 Task: Add a signature Faith Turner containing 'Have a great summer vacation, Faith Turner' to email address softage.1@softage.net and add a folder Landscaping
Action: Mouse moved to (114, 142)
Screenshot: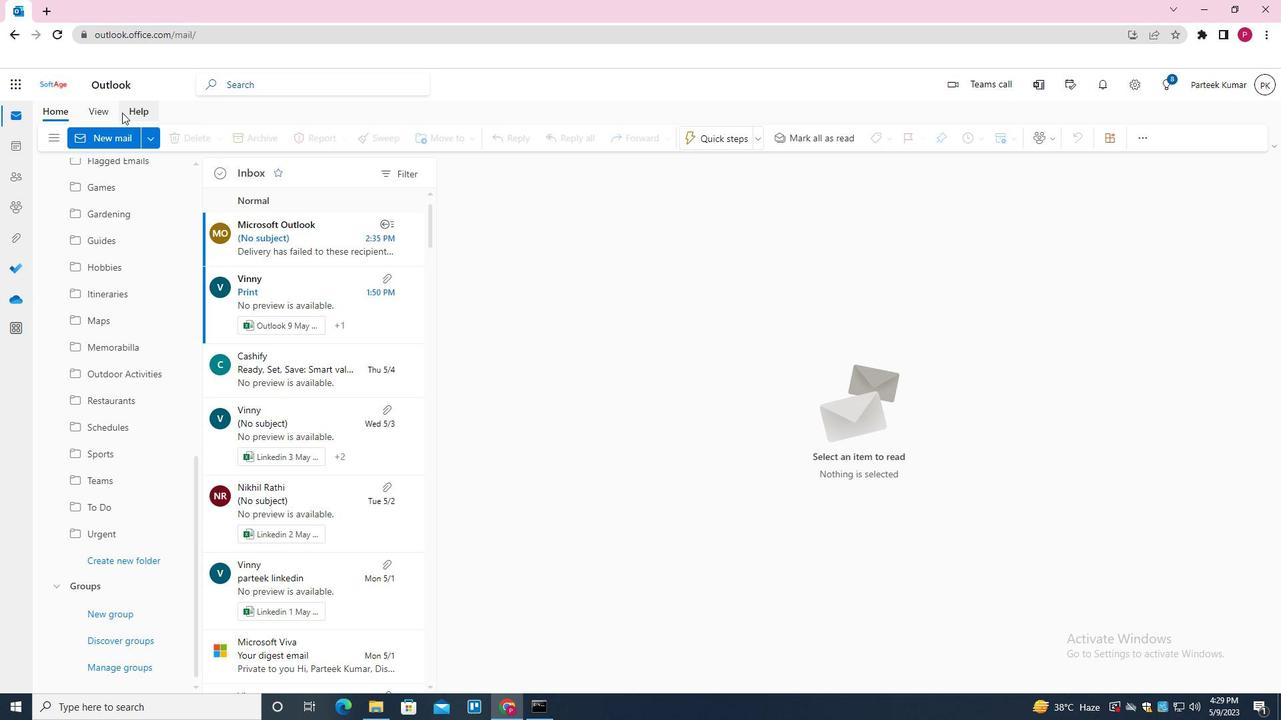 
Action: Mouse pressed left at (114, 142)
Screenshot: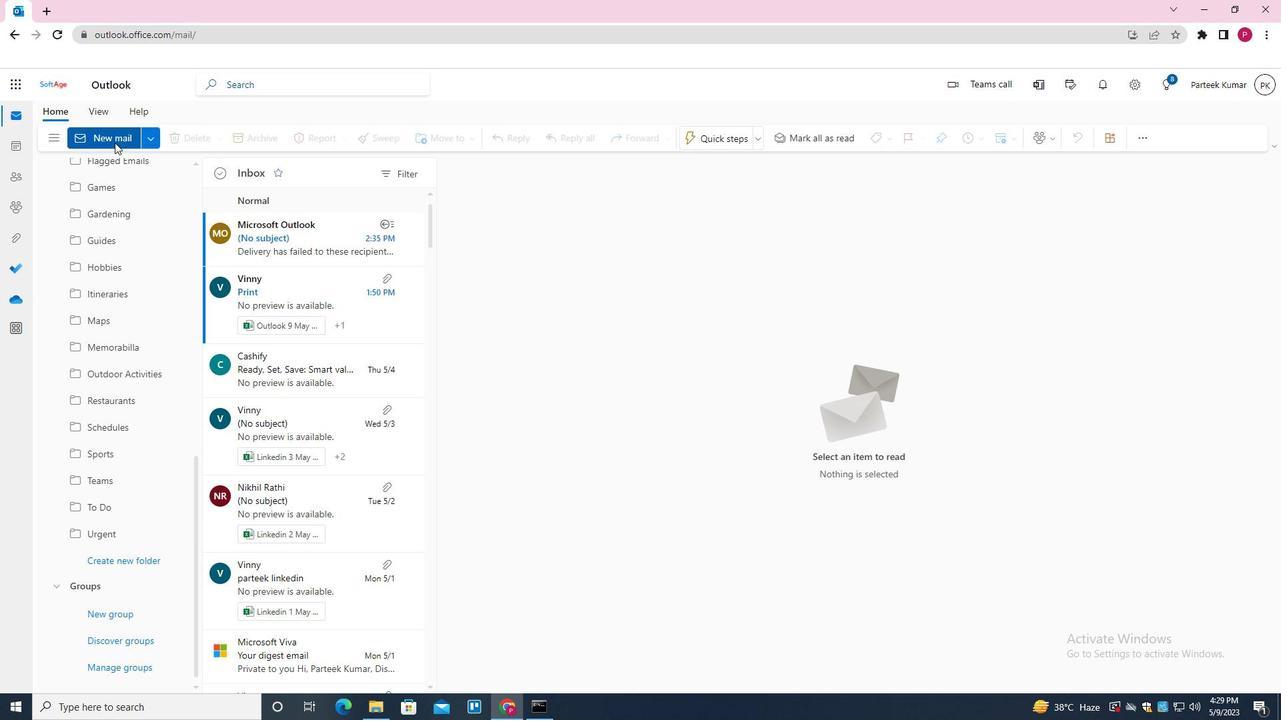 
Action: Mouse moved to (594, 343)
Screenshot: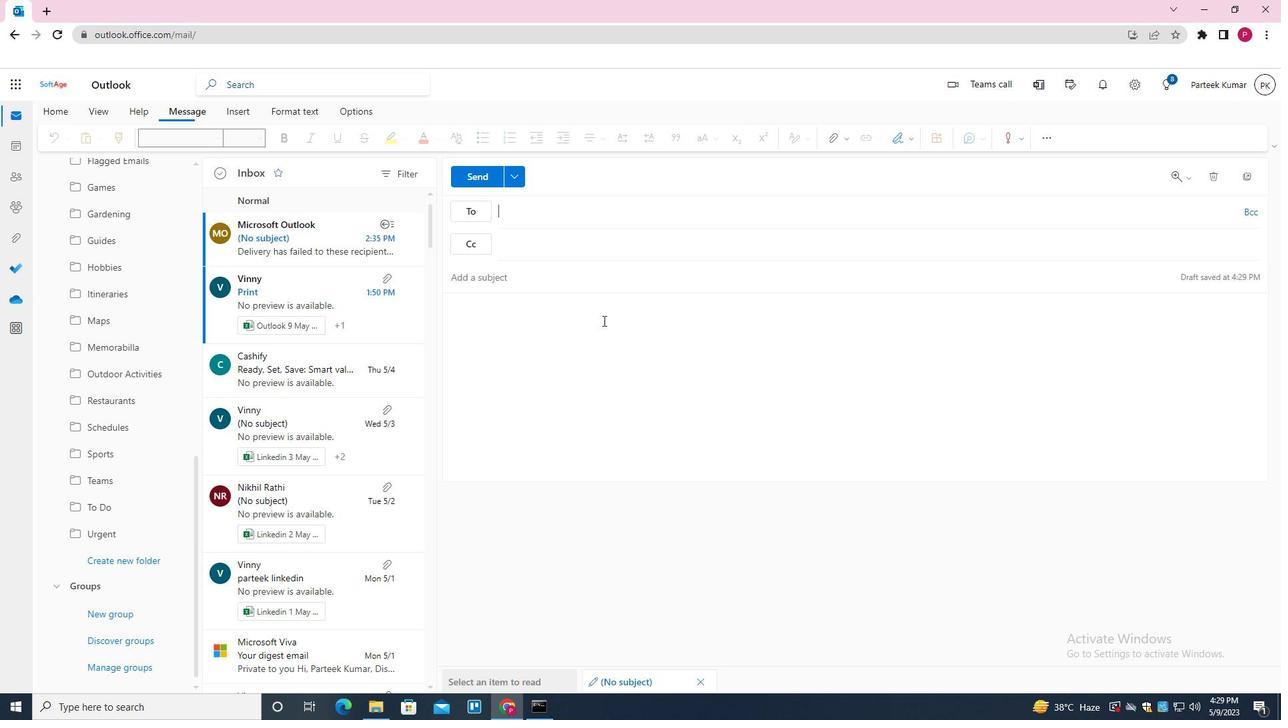 
Action: Mouse pressed left at (594, 343)
Screenshot: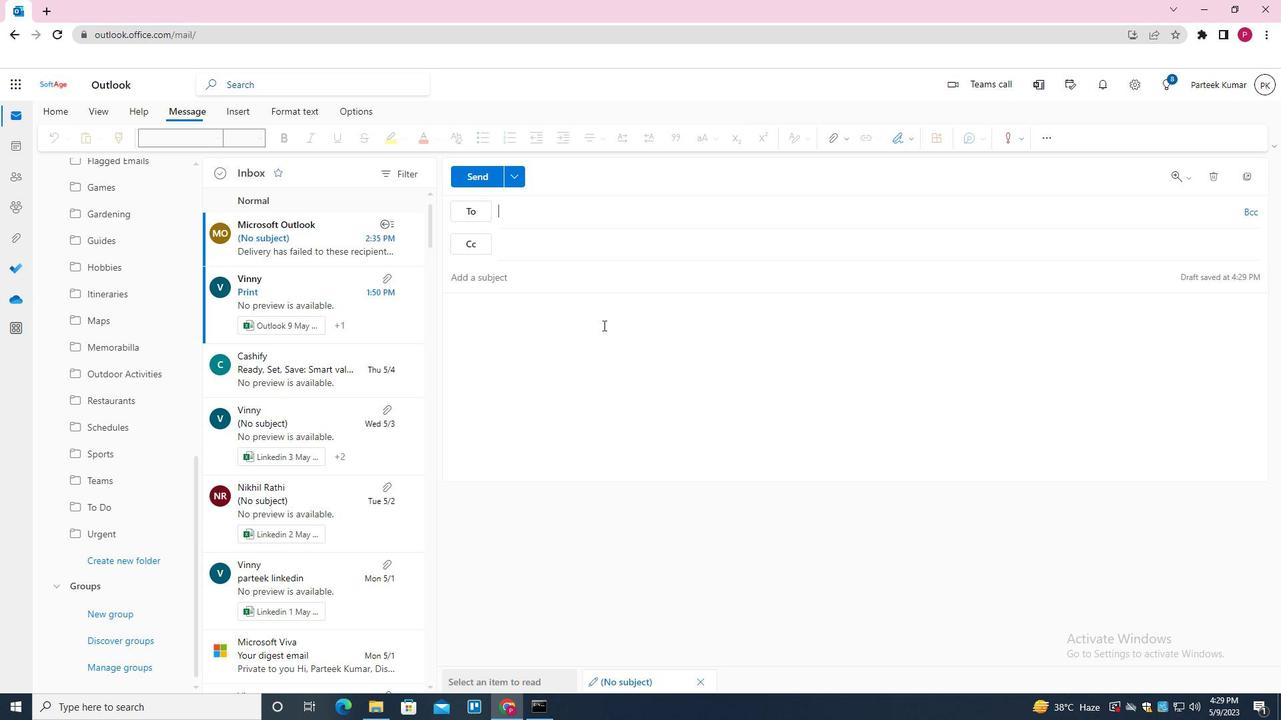 
Action: Mouse moved to (906, 137)
Screenshot: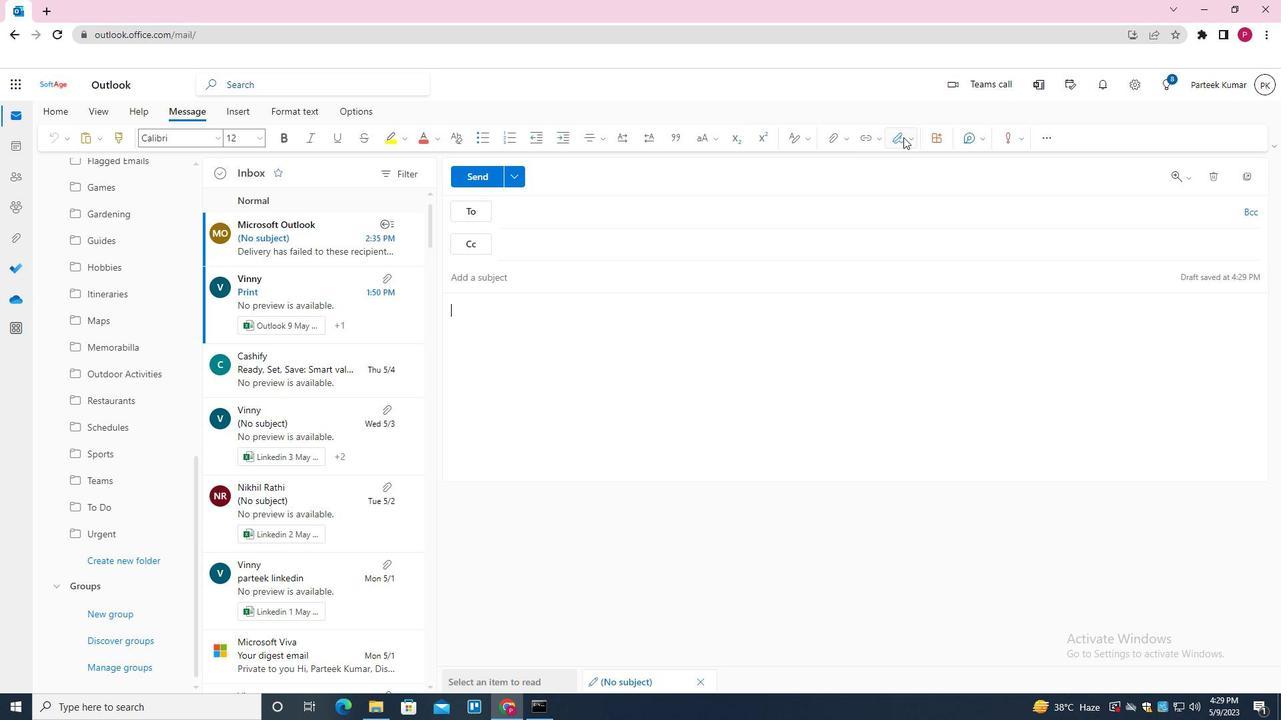 
Action: Mouse pressed left at (906, 137)
Screenshot: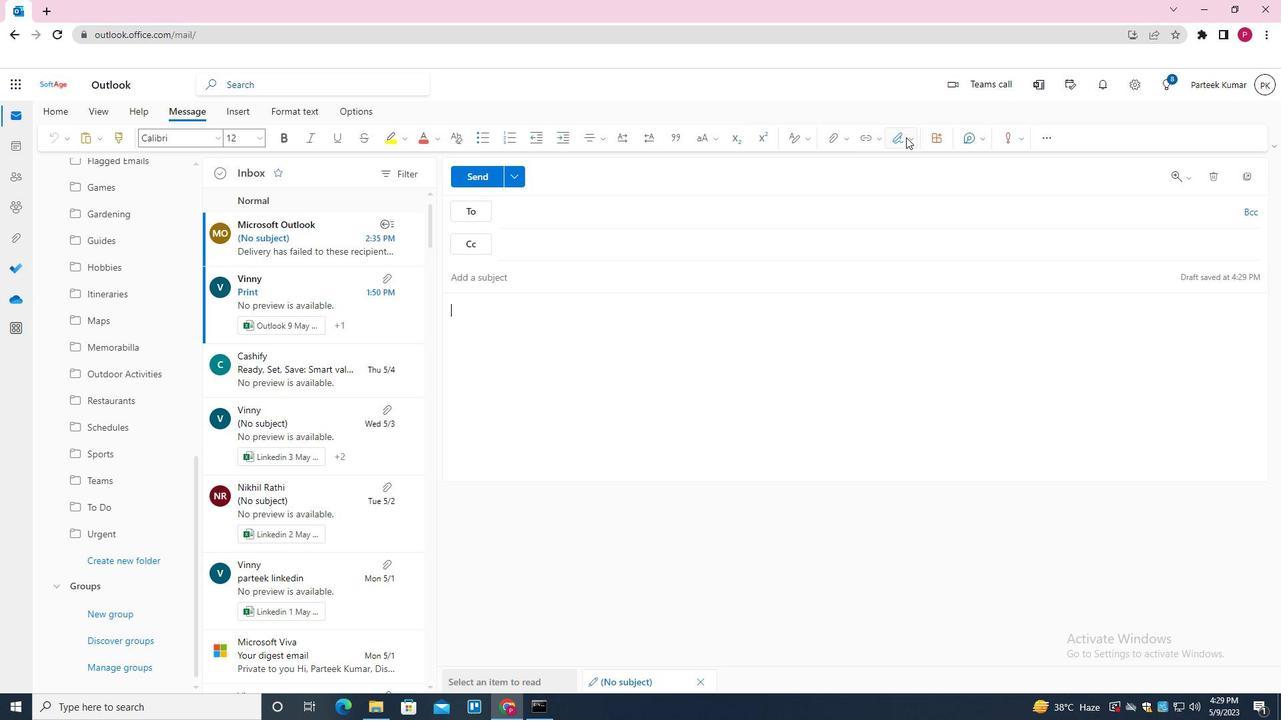 
Action: Mouse moved to (874, 553)
Screenshot: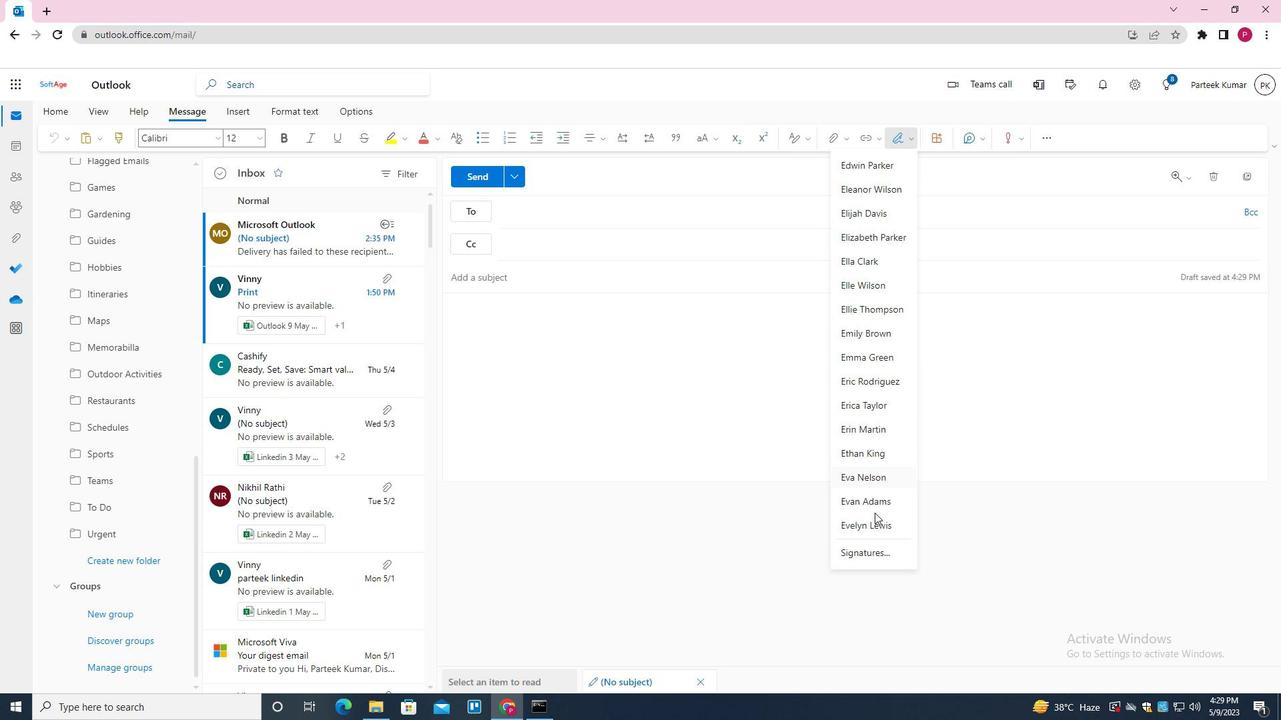 
Action: Mouse pressed left at (874, 553)
Screenshot: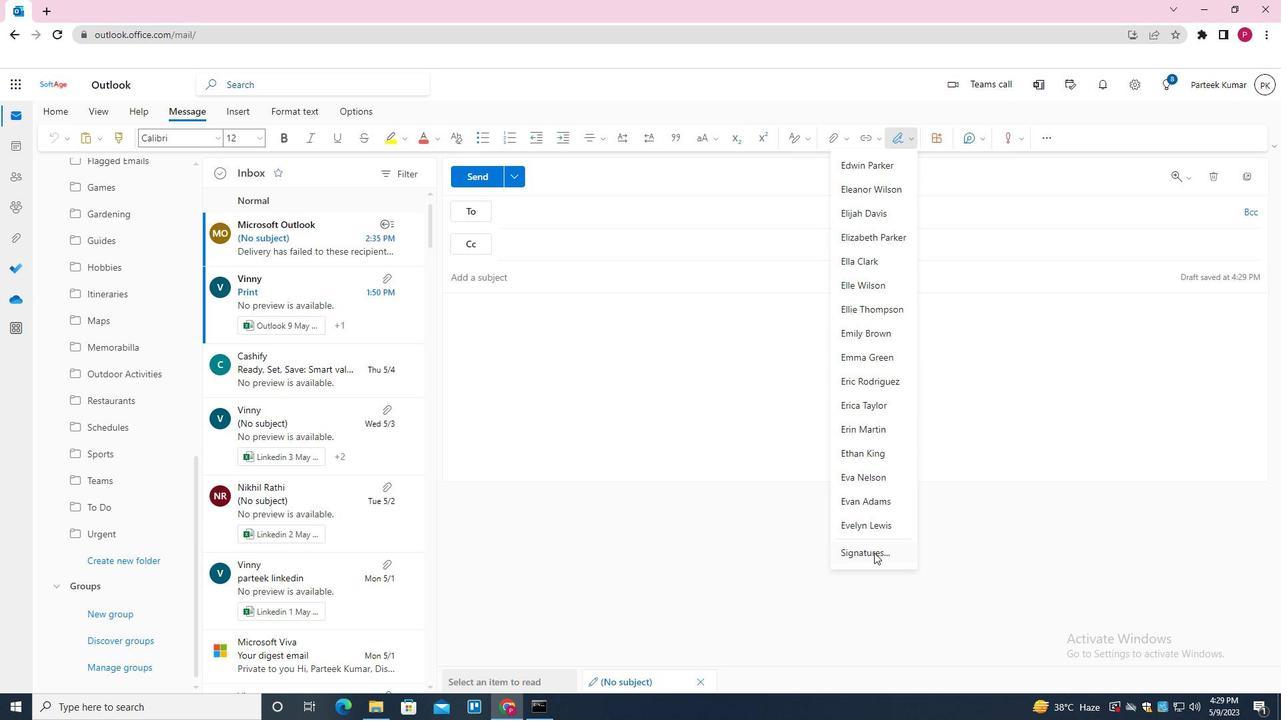 
Action: Mouse moved to (560, 216)
Screenshot: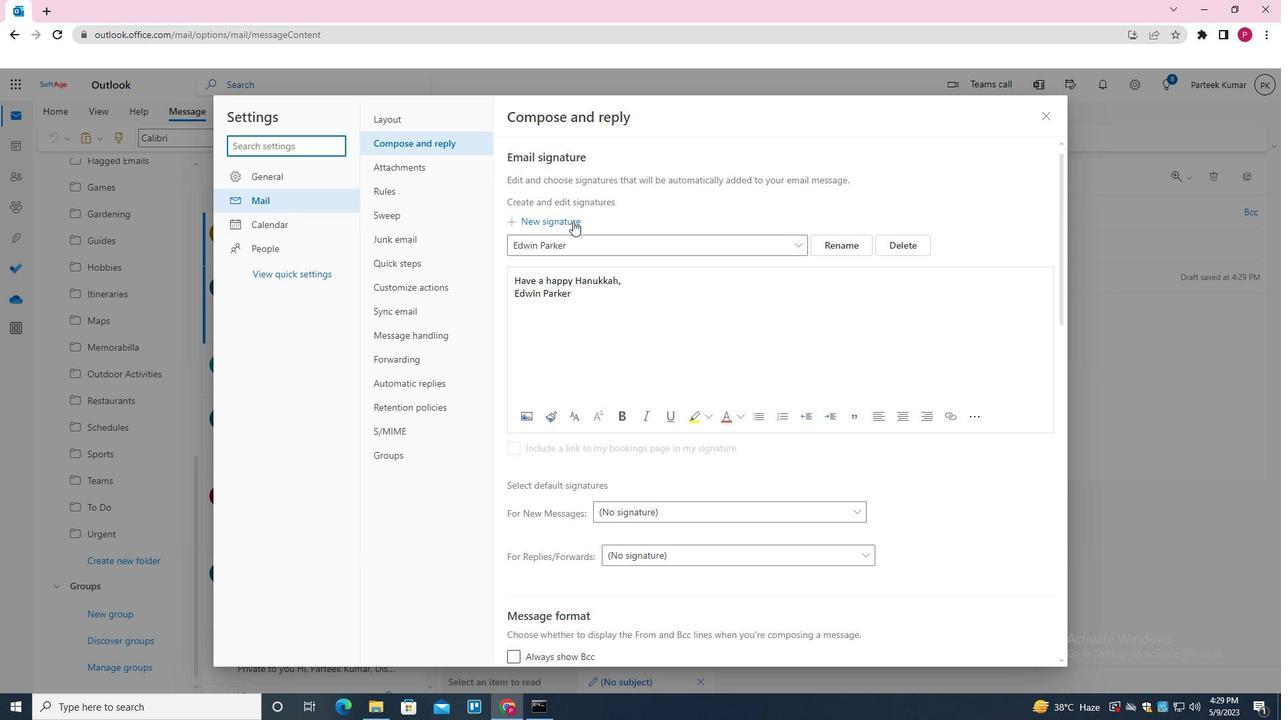 
Action: Mouse pressed left at (560, 216)
Screenshot: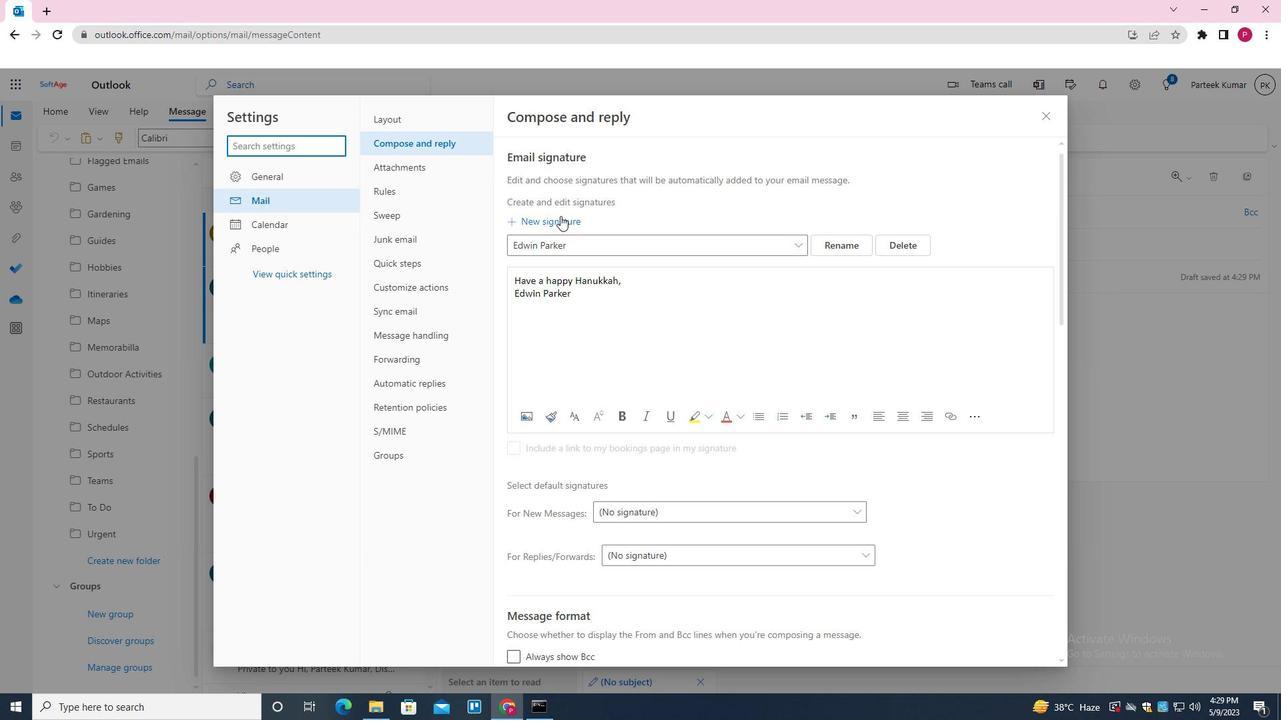 
Action: Mouse moved to (568, 245)
Screenshot: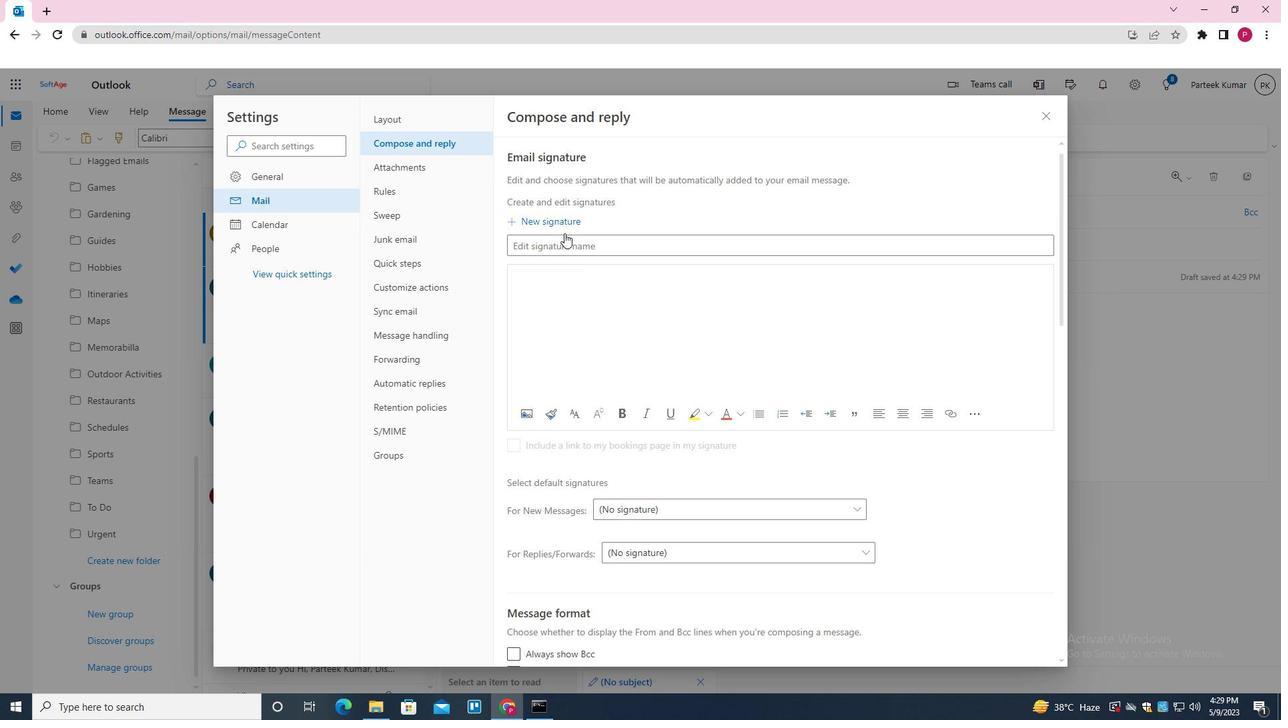 
Action: Mouse pressed left at (568, 245)
Screenshot: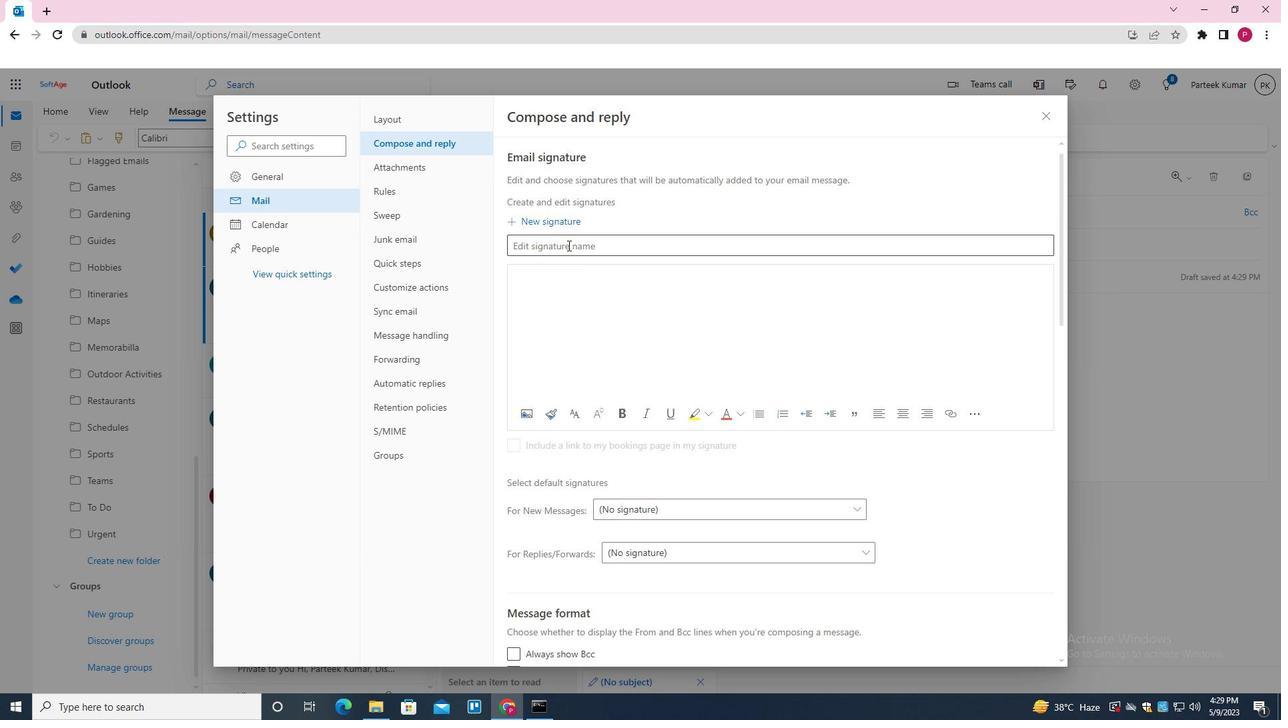 
Action: Key pressed <Key.shift>H<Key.backspace>FAITH<Key.space><Key.shift>TURNER
Screenshot: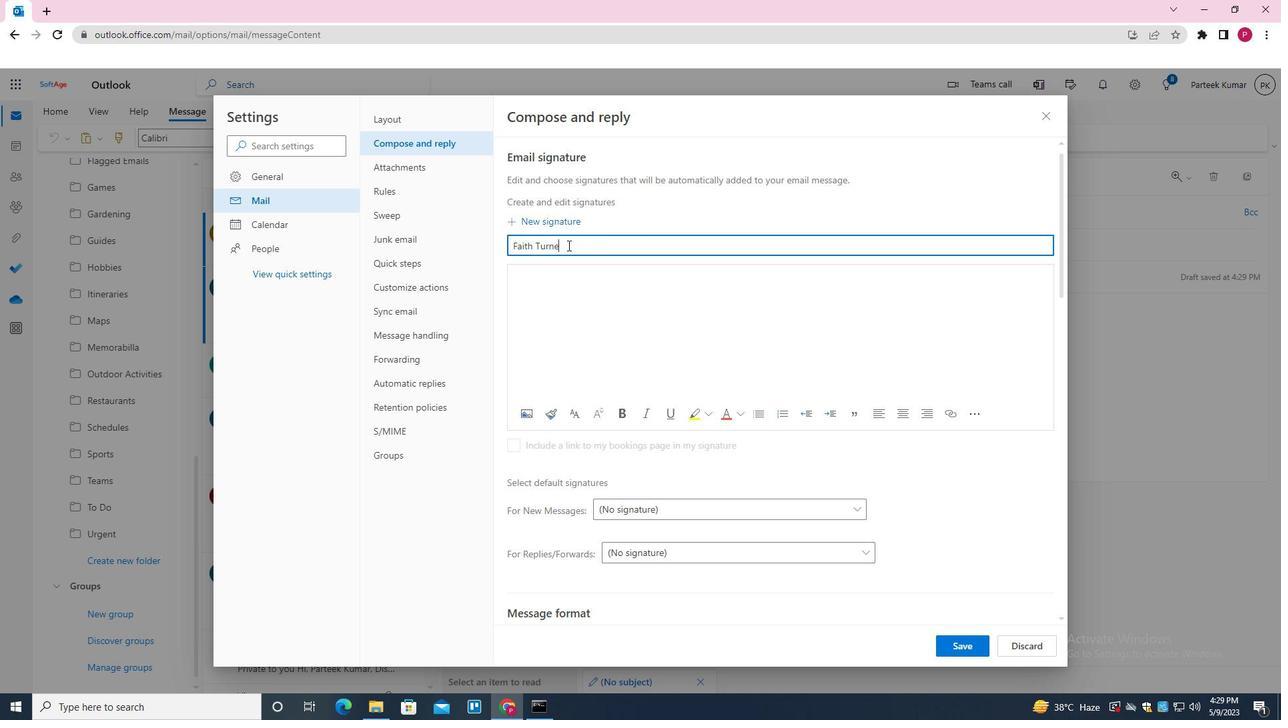 
Action: Mouse moved to (574, 285)
Screenshot: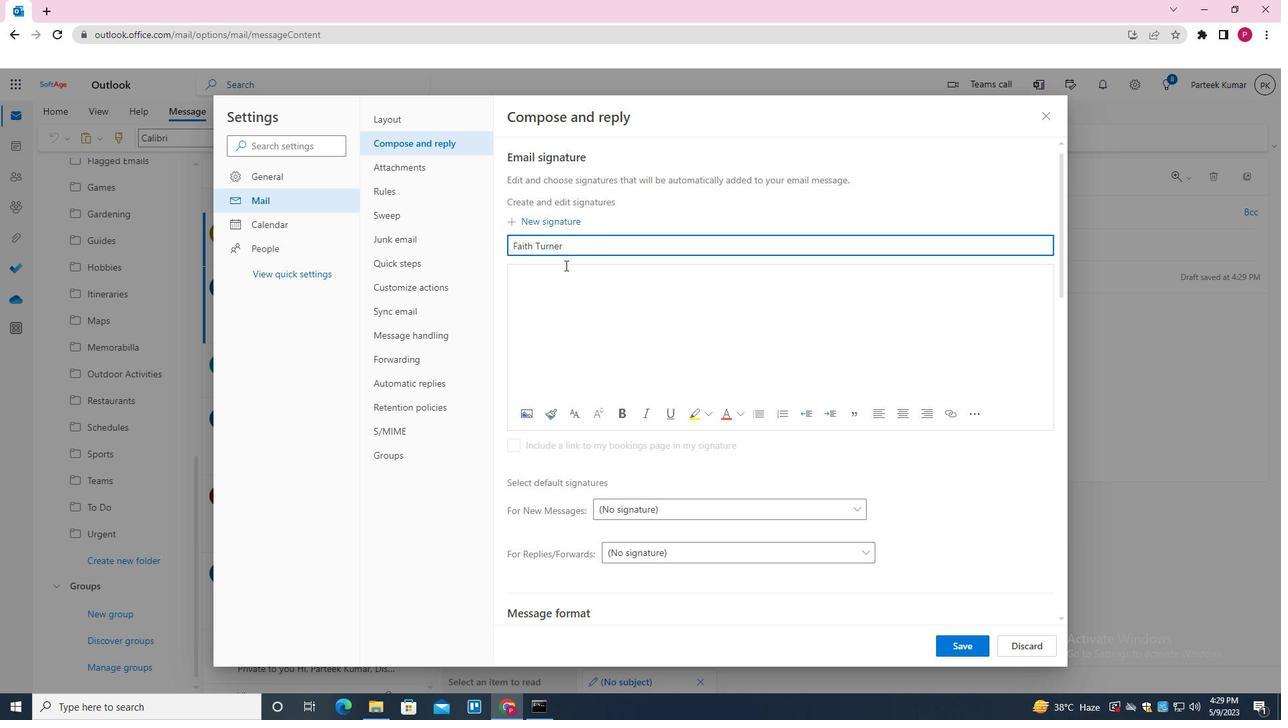 
Action: Mouse pressed left at (574, 285)
Screenshot: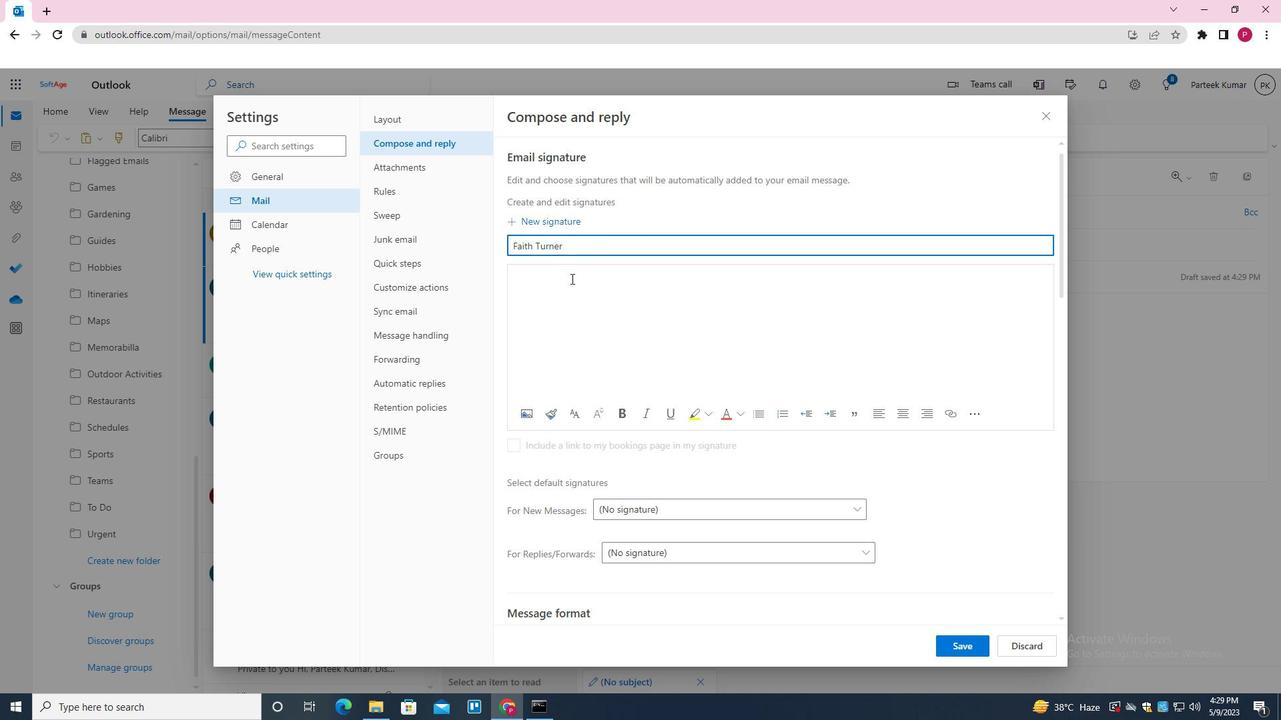 
Action: Key pressed <Key.shift>HAVE<Key.space>A<Key.space>GRAE<Key.backspace><Key.backspace>EAT<Key.space>SUMMER<Key.space>VACAR<Key.backspace>TION<Key.space><Key.backspace>,<Key.enter><Key.shift><Key.shift><Key.shift><Key.shift><Key.shift>FAITH<Key.space><Key.shift>TURNER
Screenshot: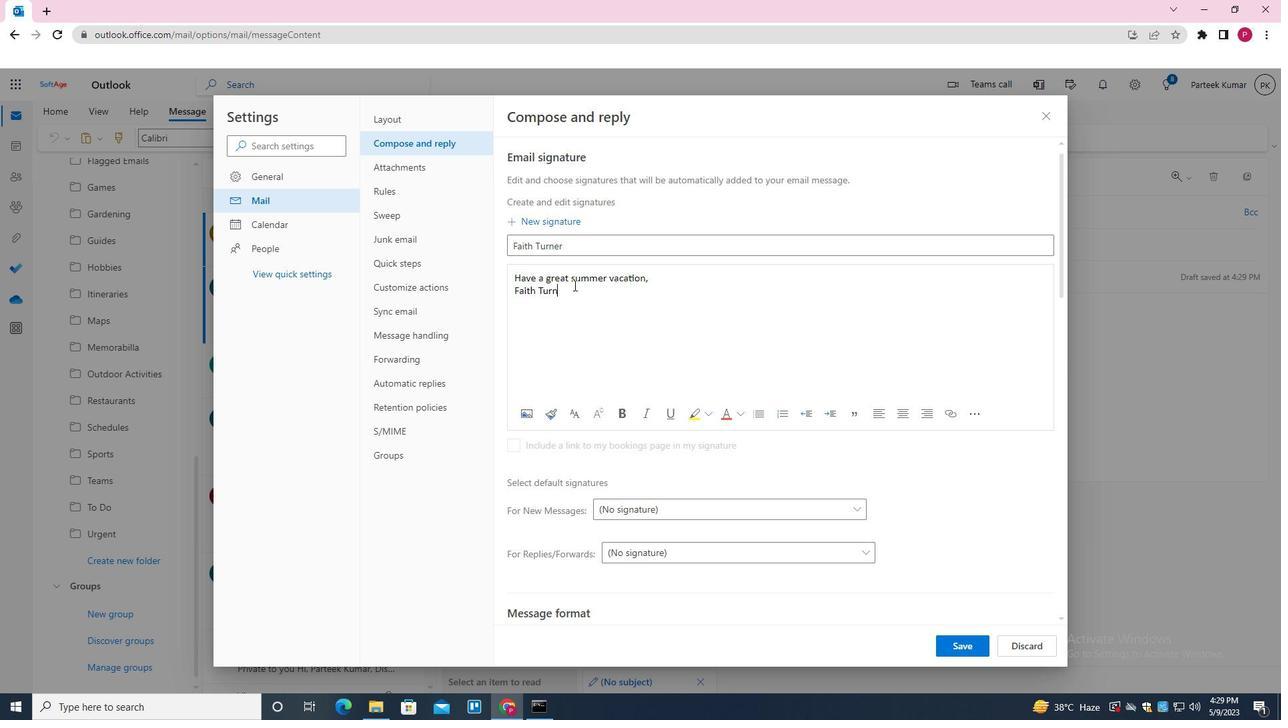 
Action: Mouse moved to (974, 638)
Screenshot: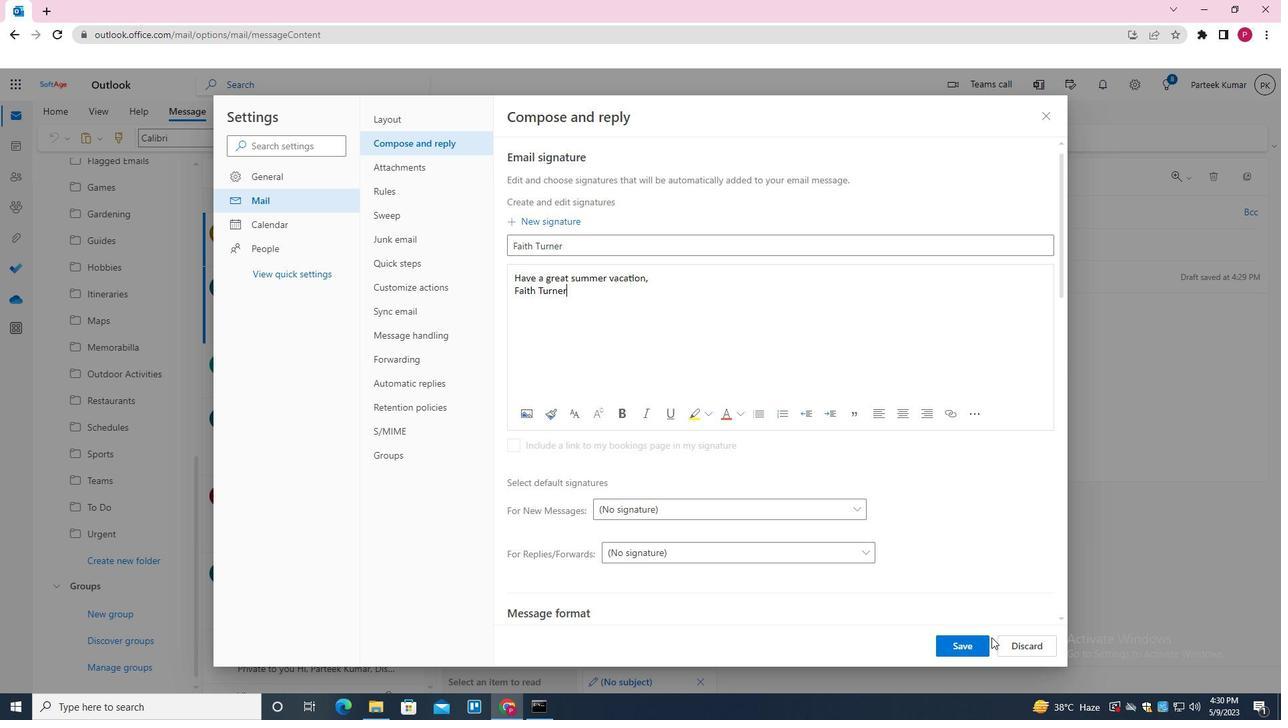 
Action: Mouse pressed left at (974, 638)
Screenshot: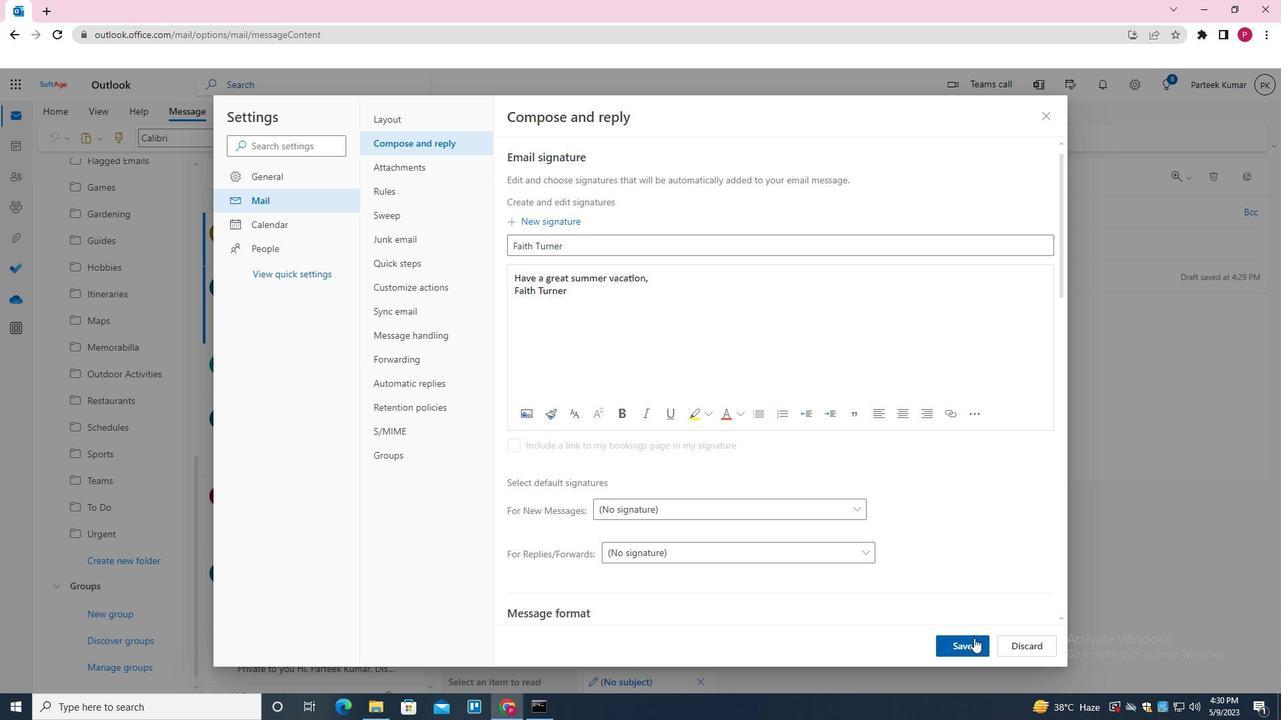 
Action: Mouse moved to (1045, 118)
Screenshot: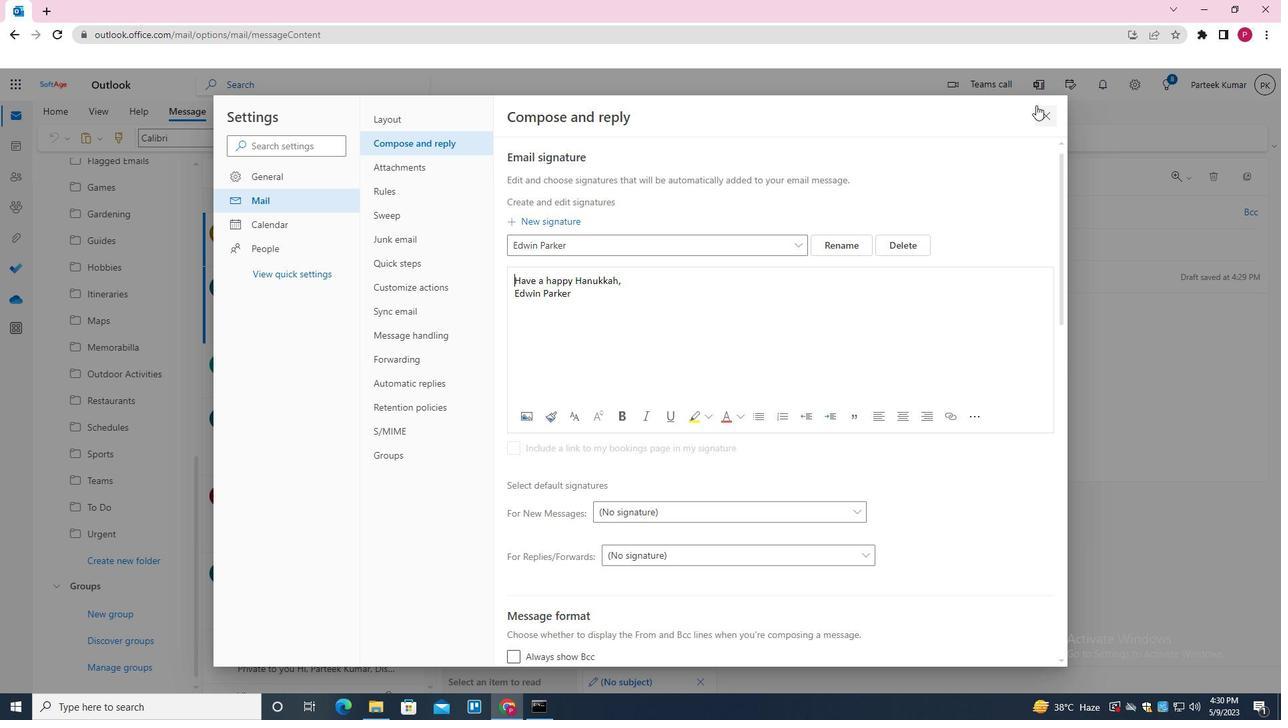 
Action: Mouse pressed left at (1045, 118)
Screenshot: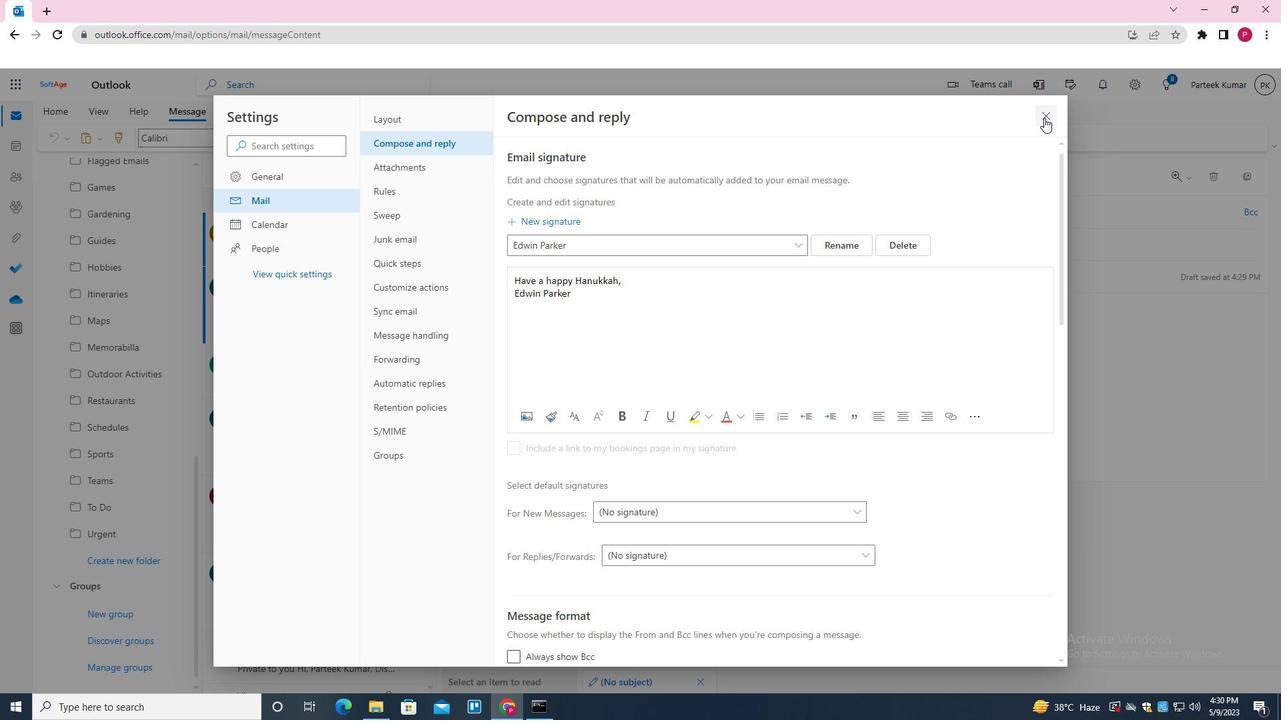 
Action: Mouse moved to (612, 328)
Screenshot: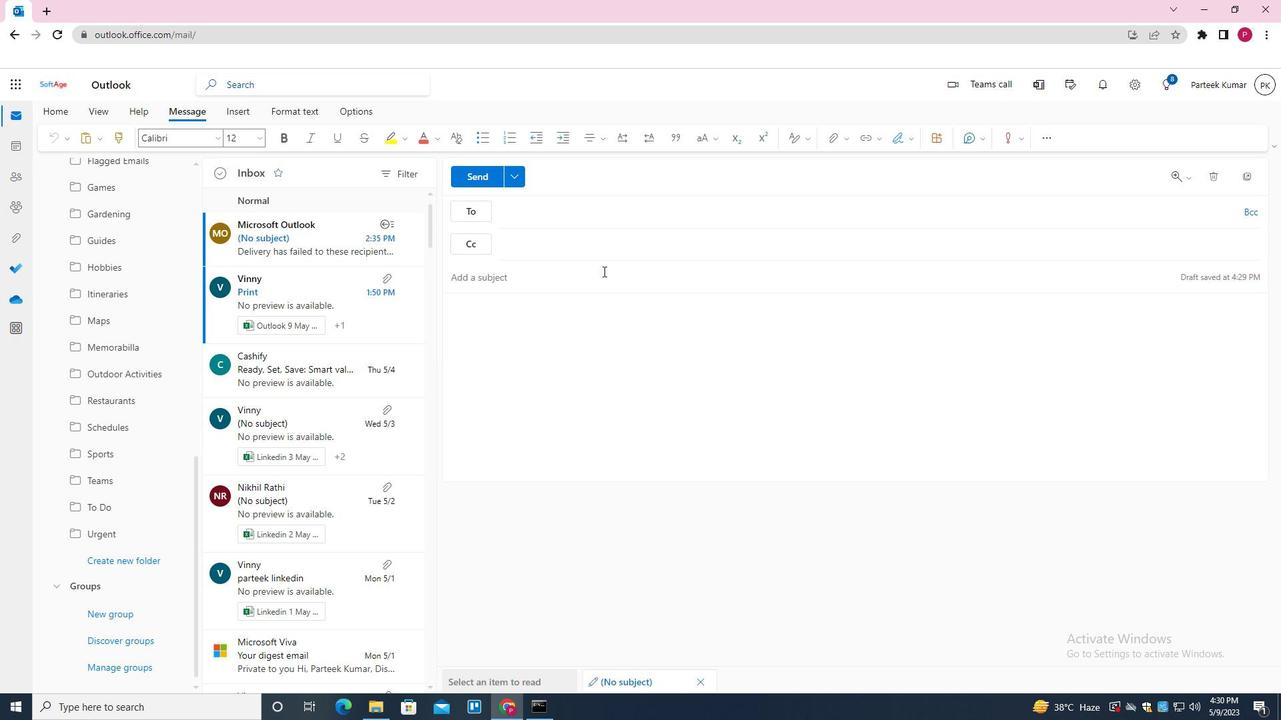 
Action: Mouse pressed left at (612, 328)
Screenshot: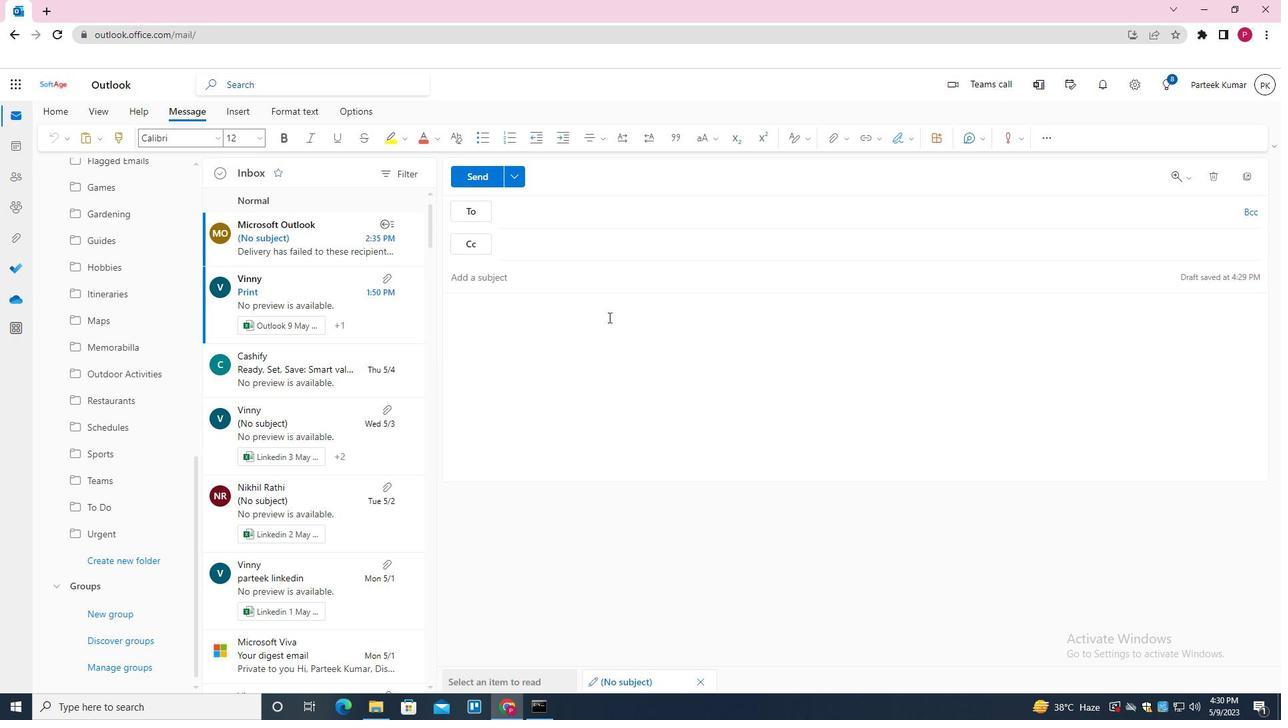
Action: Mouse moved to (907, 140)
Screenshot: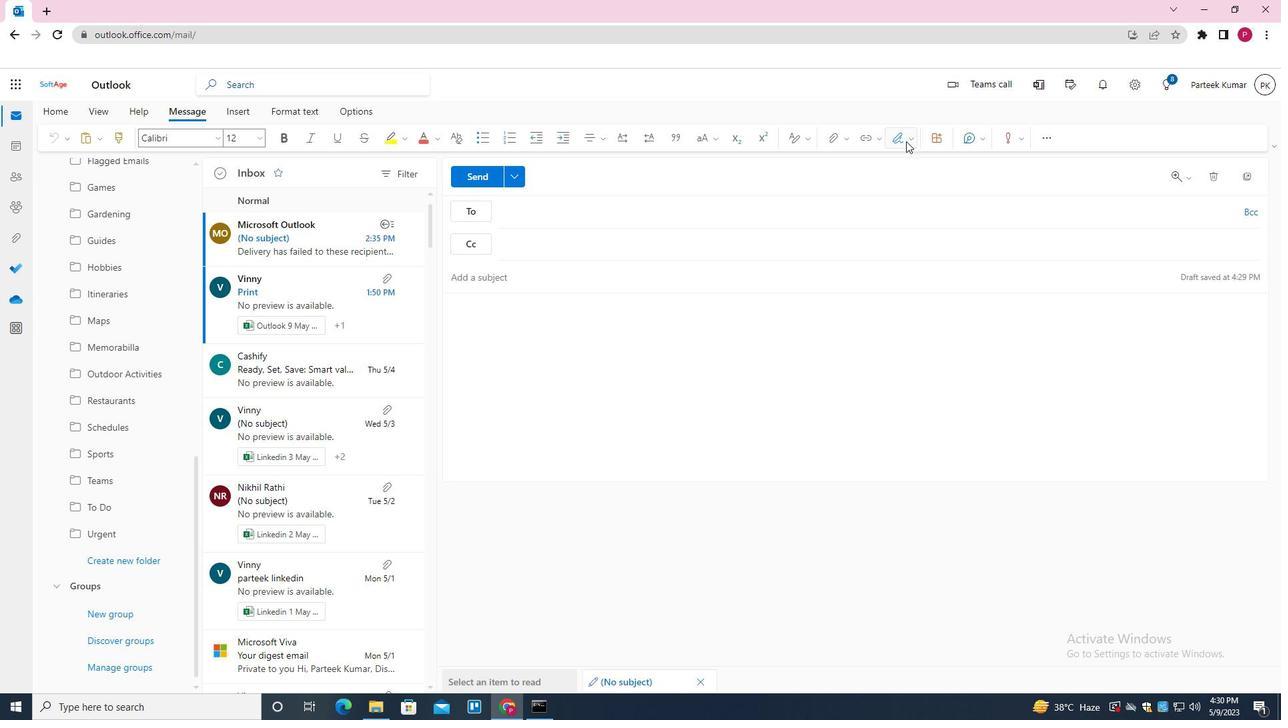 
Action: Mouse pressed left at (907, 140)
Screenshot: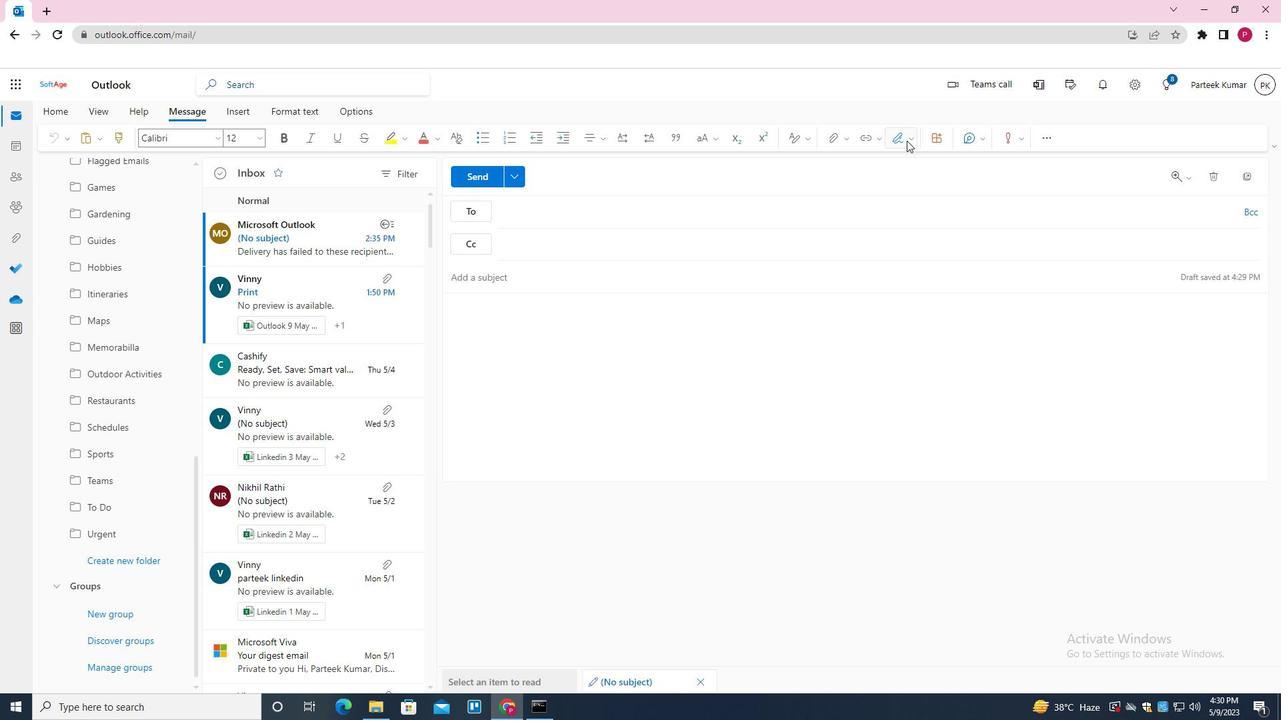 
Action: Mouse moved to (865, 546)
Screenshot: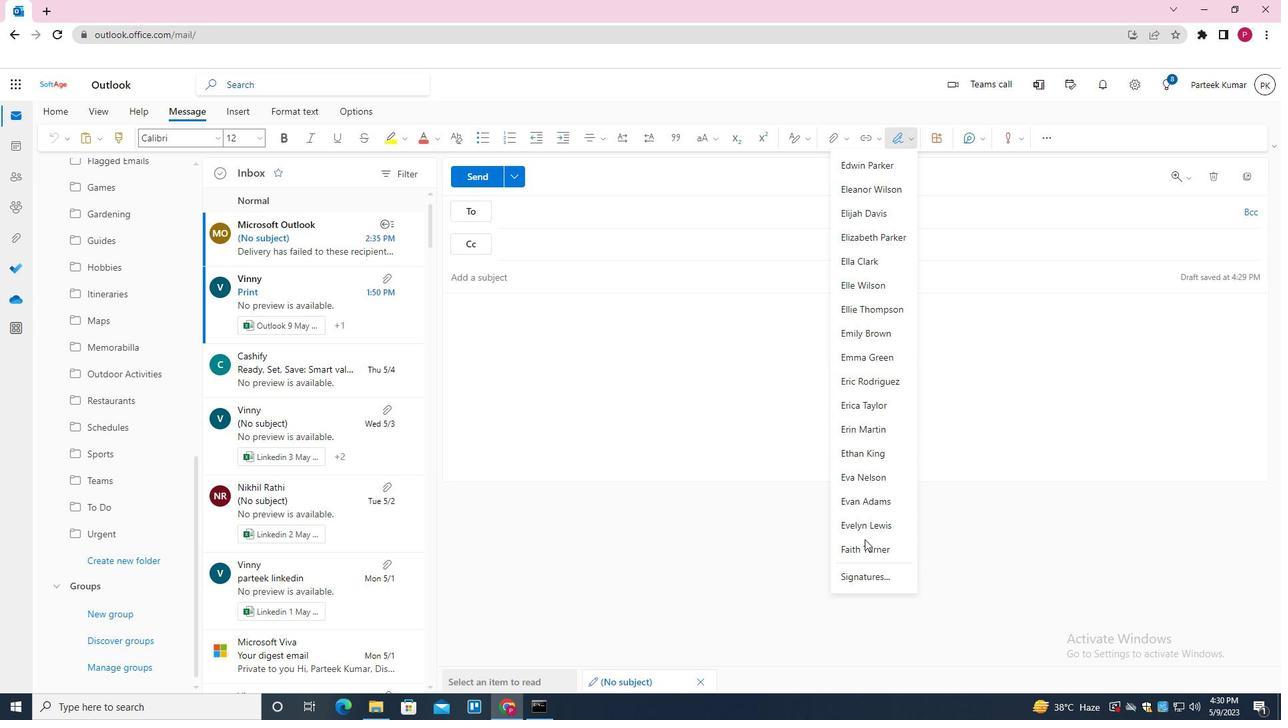 
Action: Mouse pressed left at (865, 546)
Screenshot: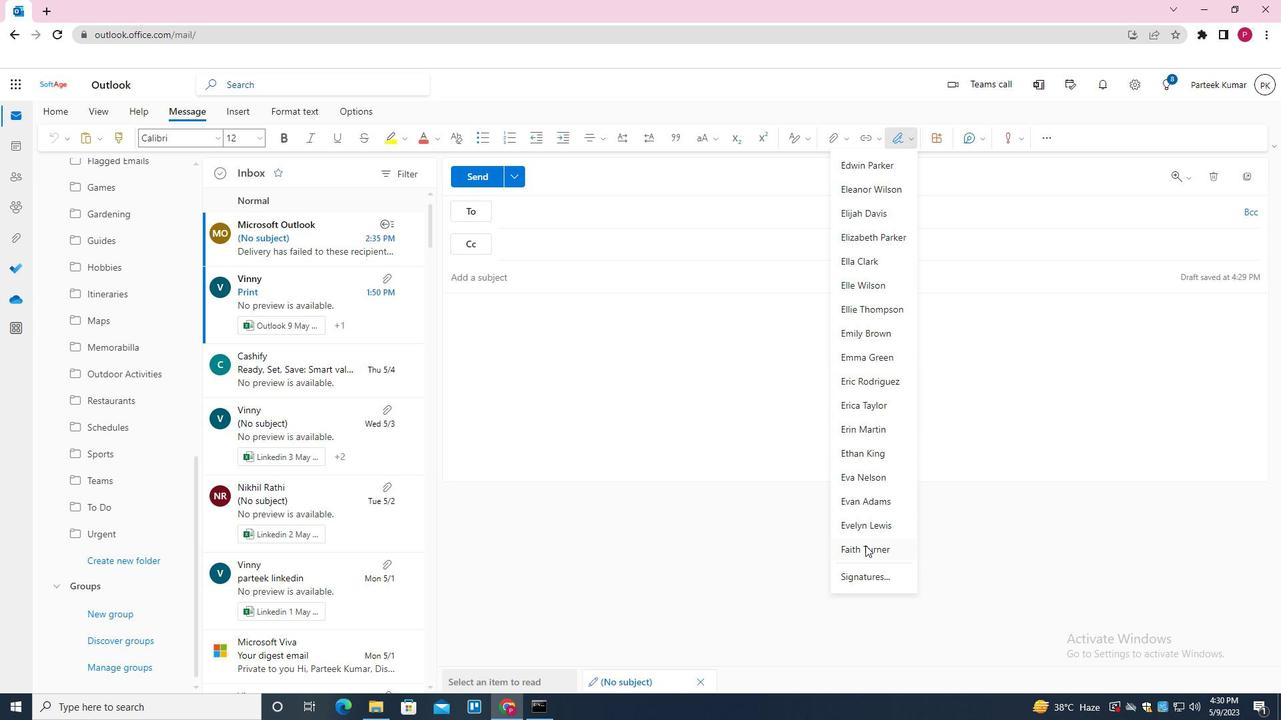 
Action: Mouse moved to (553, 210)
Screenshot: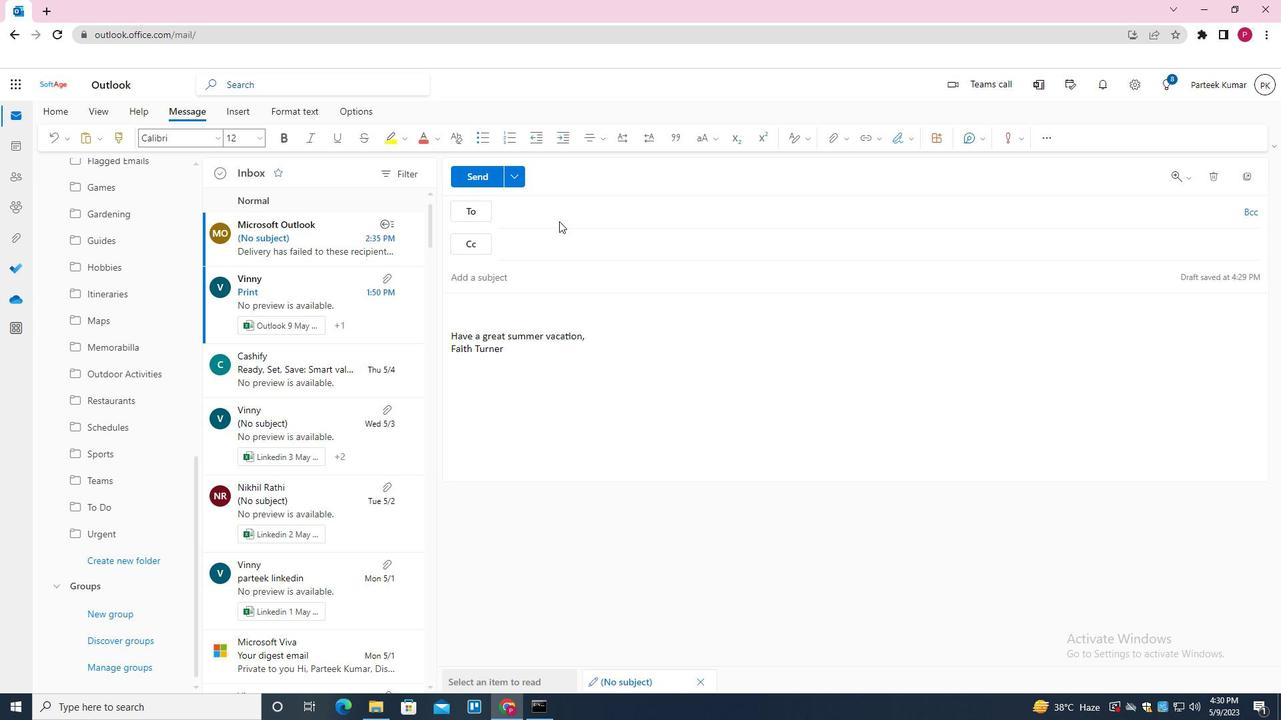 
Action: Mouse pressed left at (553, 210)
Screenshot: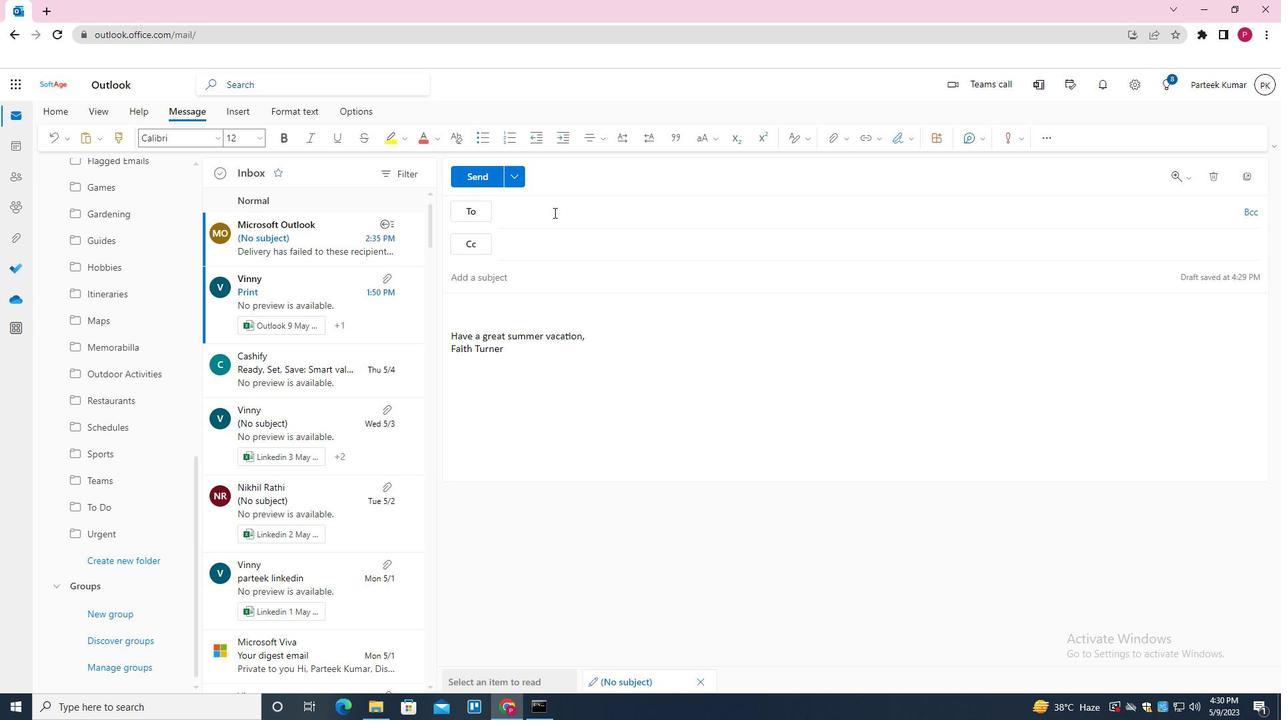 
Action: Mouse moved to (552, 210)
Screenshot: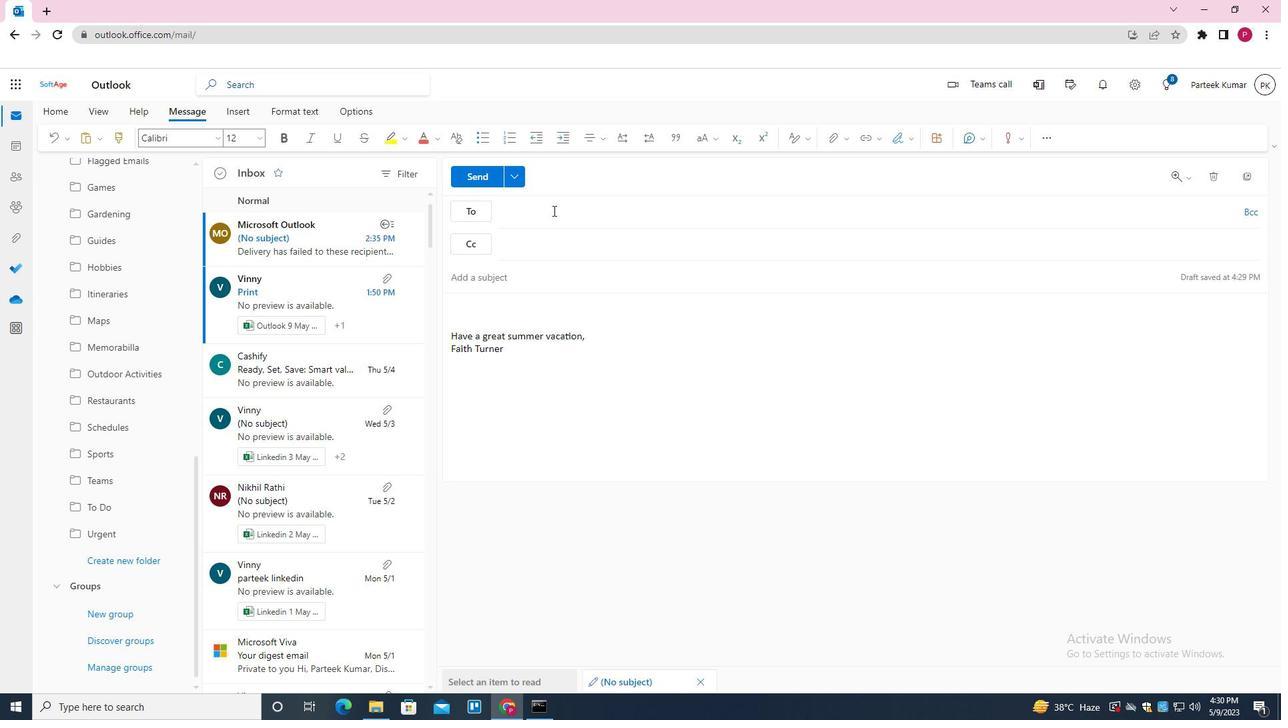 
Action: Key pressed SOFTA<Key.enter>
Screenshot: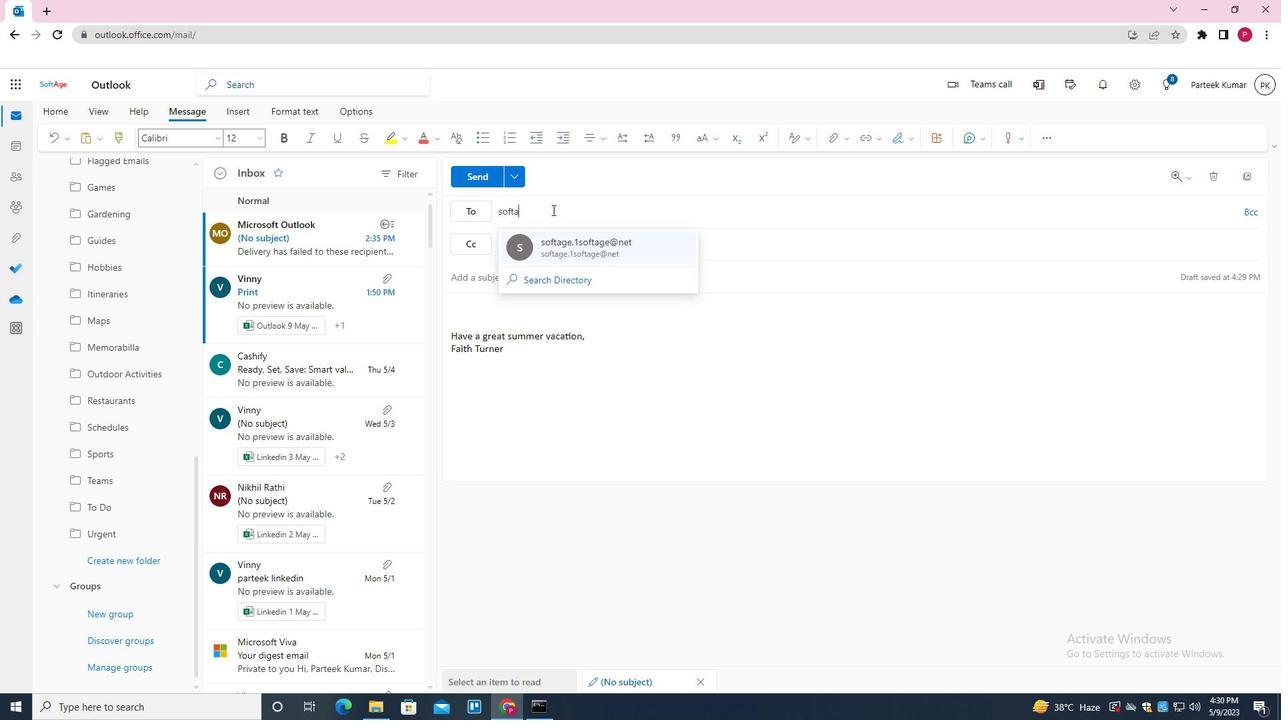 
Action: Mouse moved to (100, 562)
Screenshot: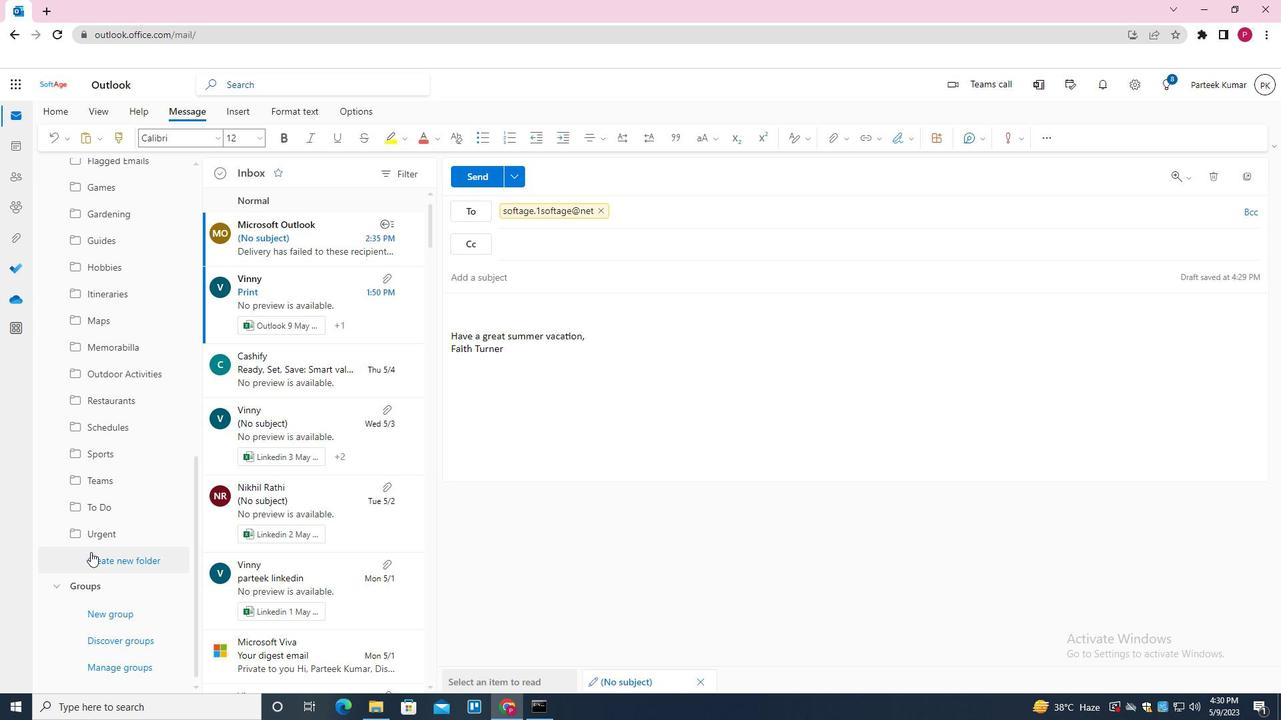 
Action: Mouse pressed left at (100, 562)
Screenshot: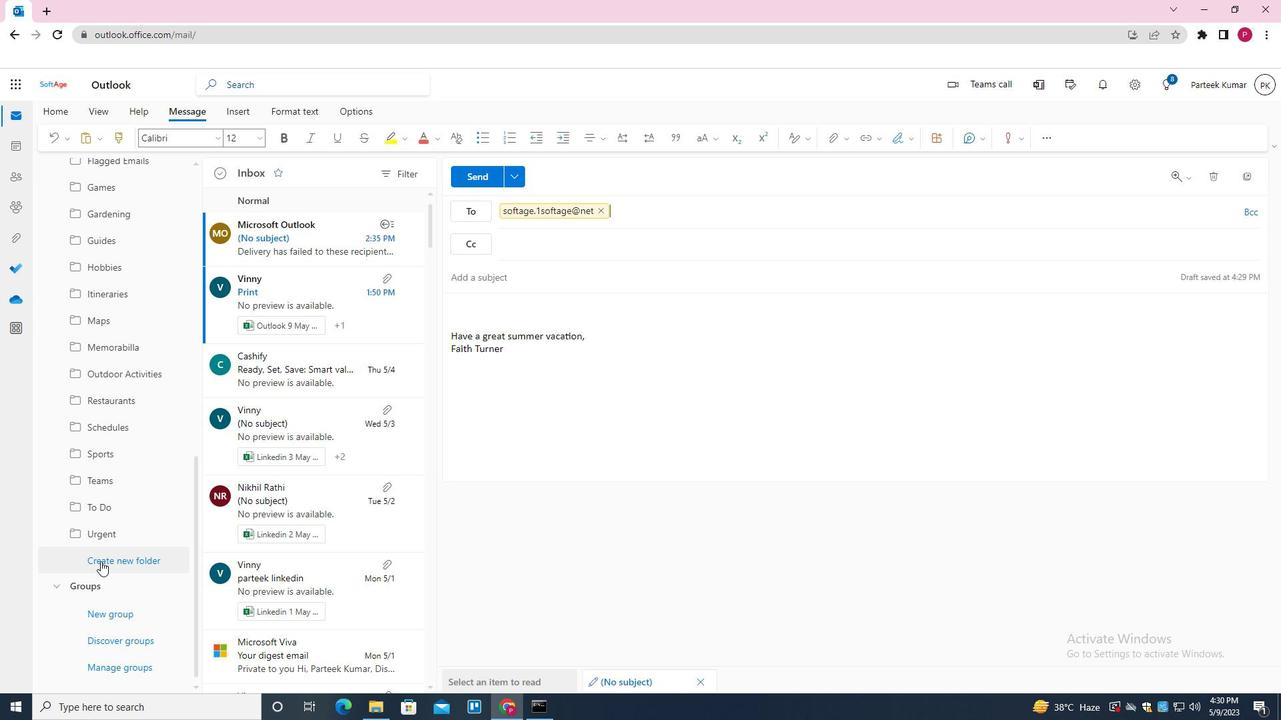 
Action: Key pressed <Key.shift><Key.shift><Key.shift><Key.shift><Key.shift><Key.shift><Key.shift><Key.shift><Key.shift><Key.shift><Key.shift><Key.shift><Key.shift><Key.shift>LANSCAPING<Key.enter>
Screenshot: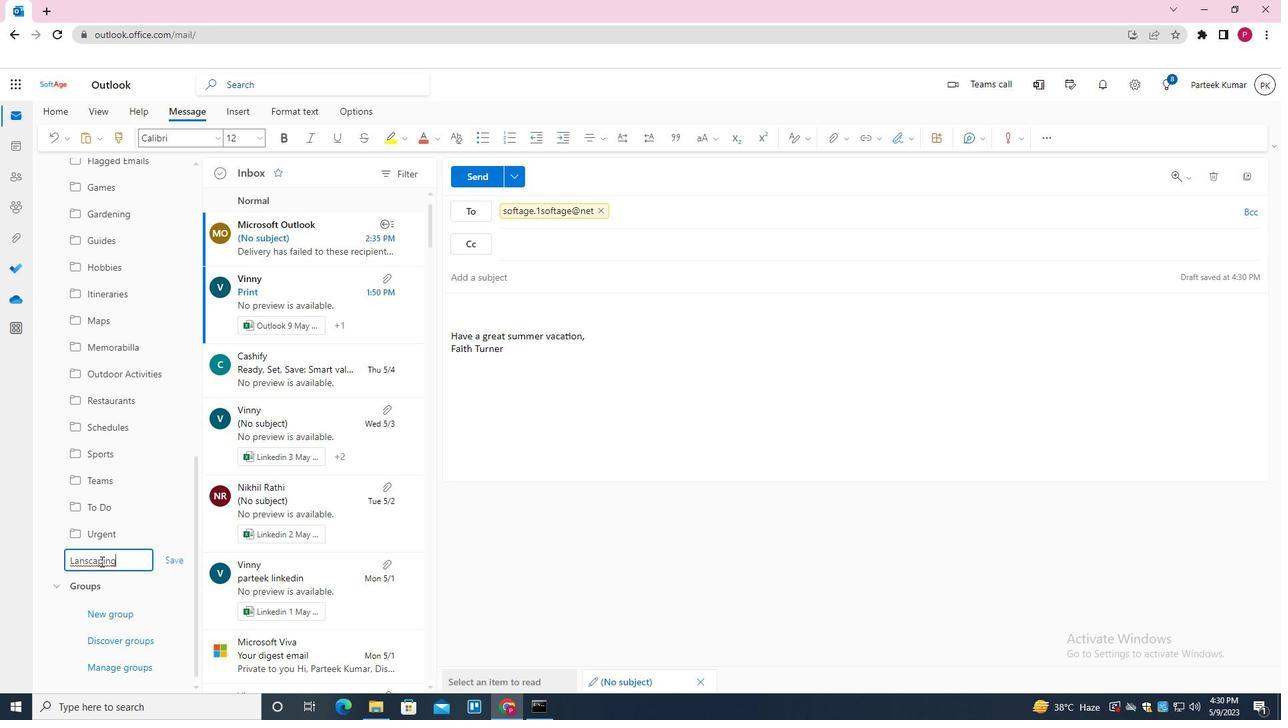 
Action: Mouse moved to (473, 469)
Screenshot: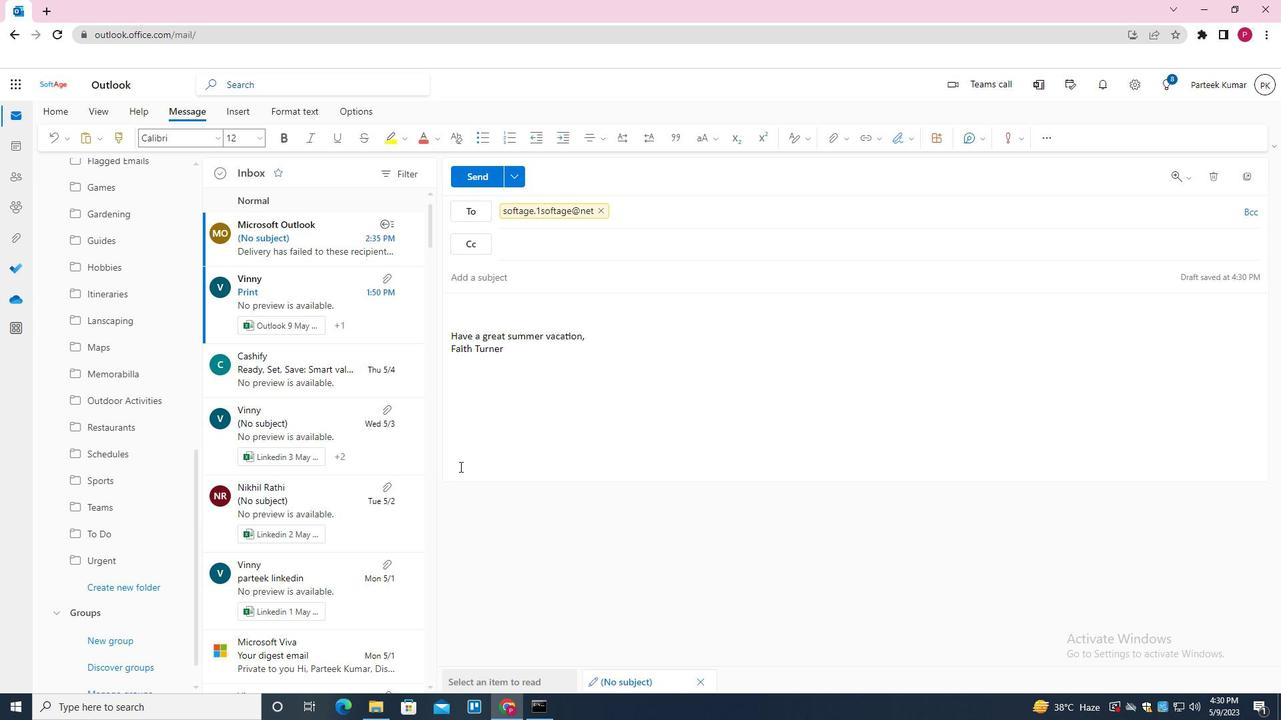 
